 Task: Write a "Hello, World!" Program: Create a new file, write a simple "Hello, World!" program in your favorite programming language, and run it within VS Code
Action: Mouse moved to (28, 9)
Screenshot: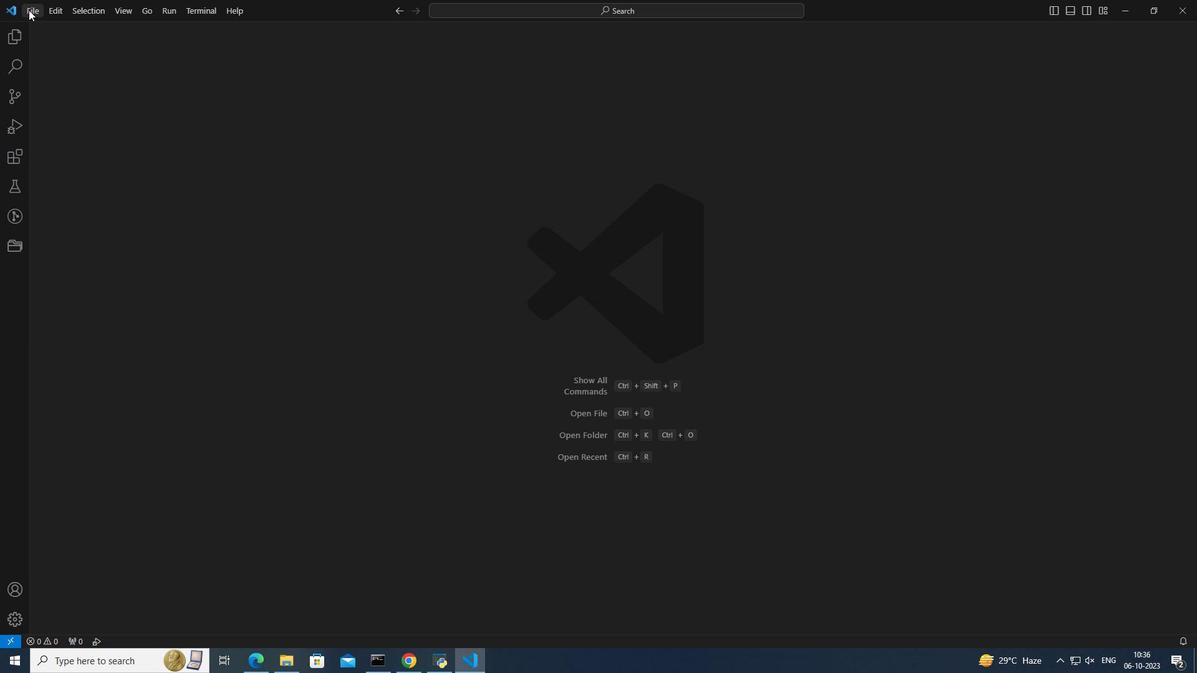 
Action: Mouse pressed left at (28, 9)
Screenshot: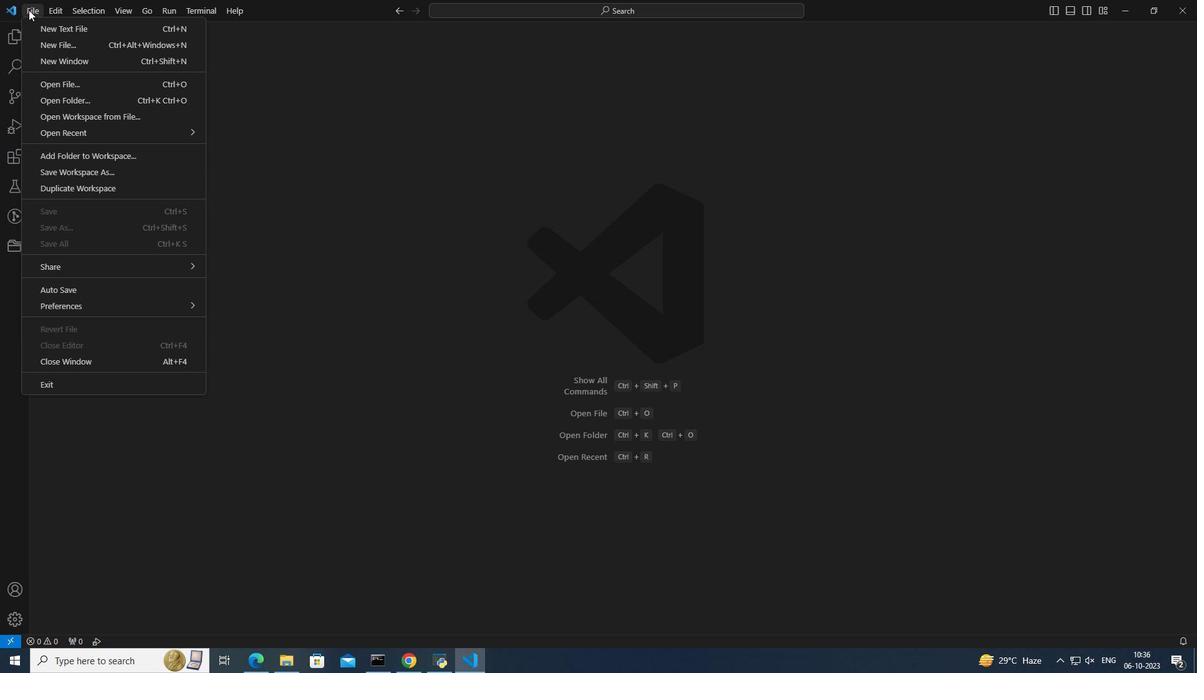 
Action: Mouse moved to (110, 96)
Screenshot: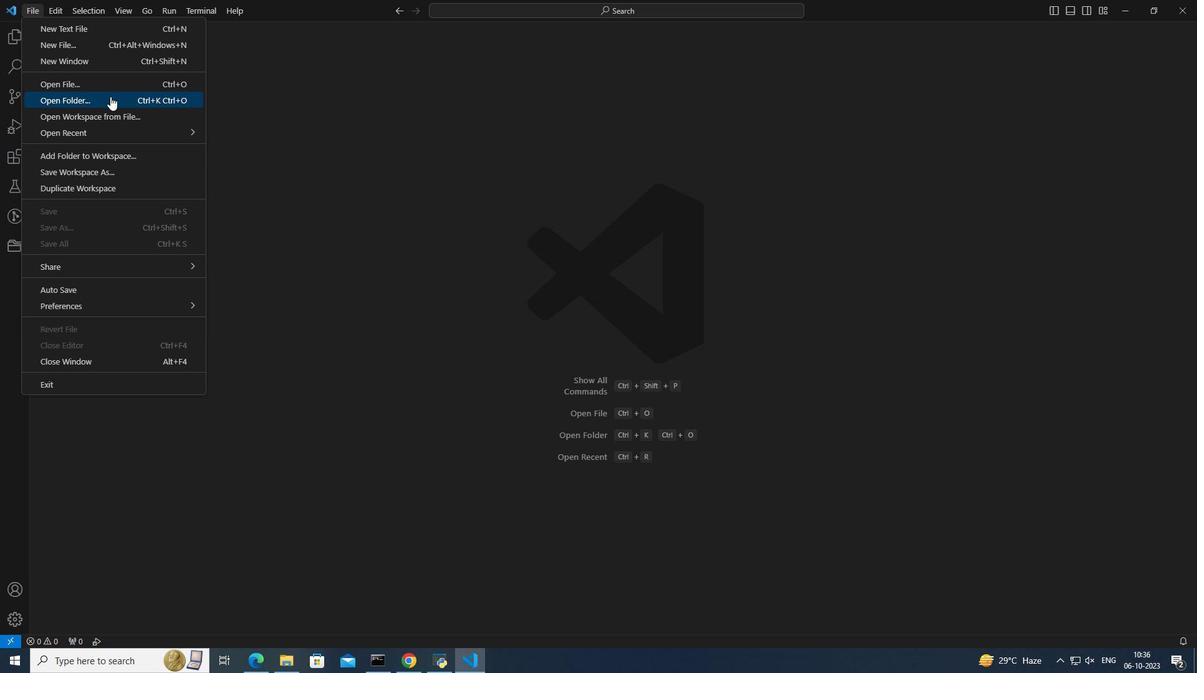 
Action: Mouse pressed left at (110, 96)
Screenshot: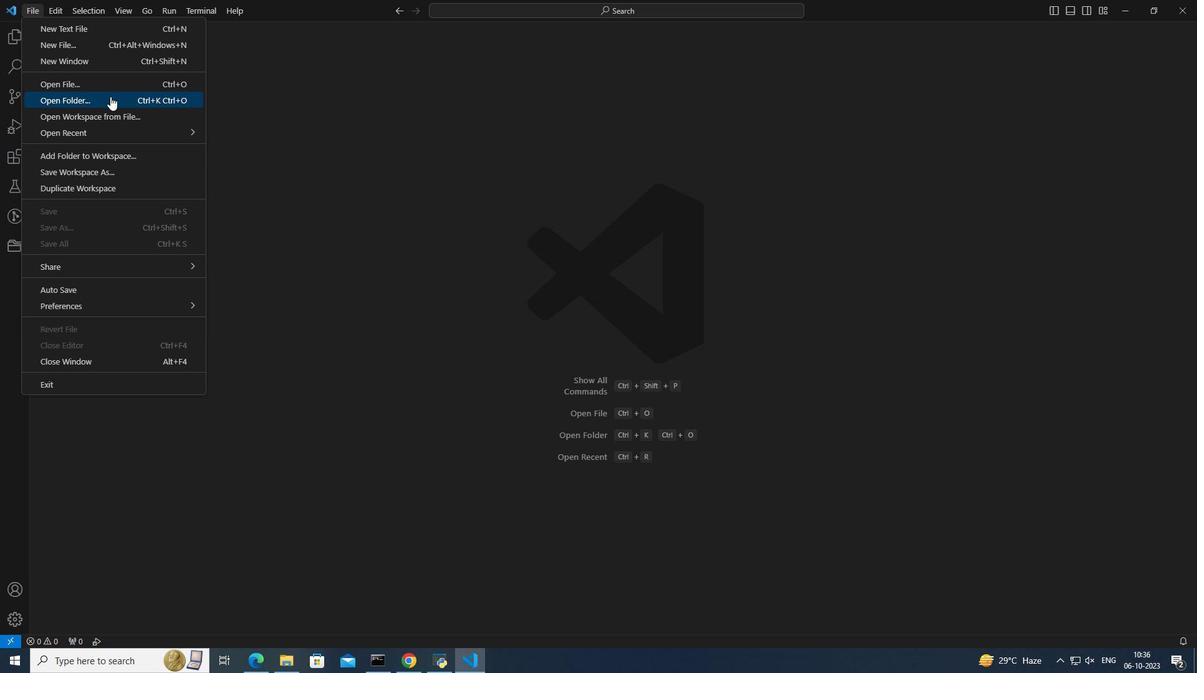 
Action: Mouse moved to (53, 98)
Screenshot: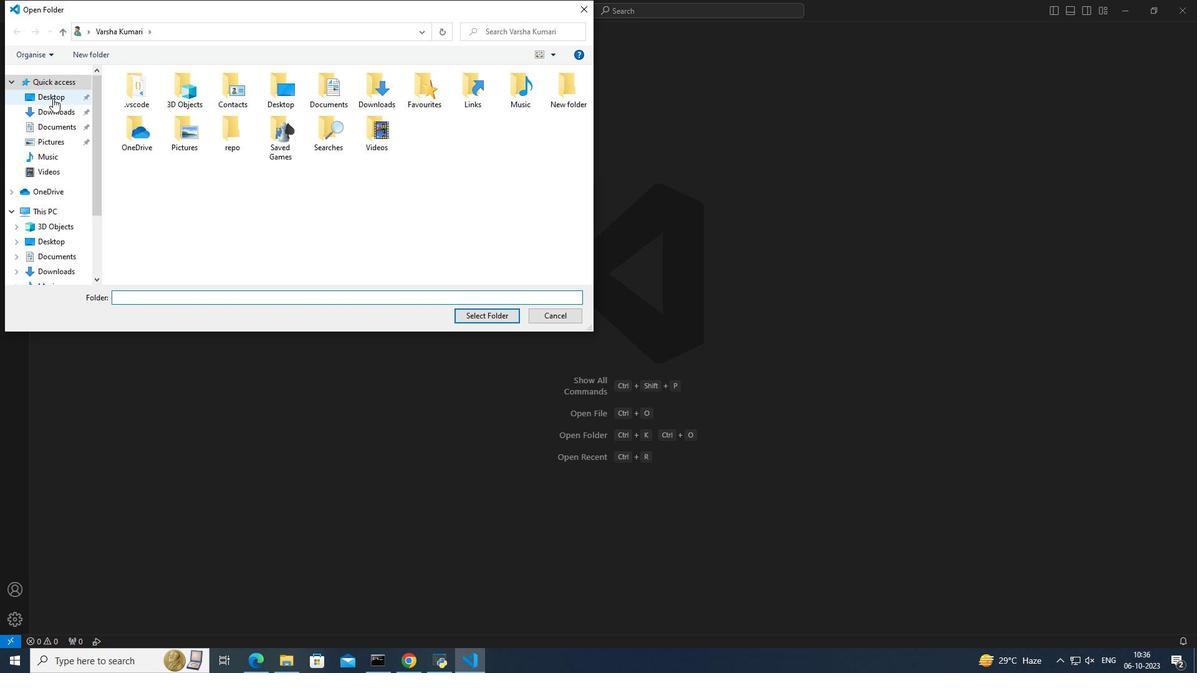 
Action: Mouse pressed left at (53, 98)
Screenshot: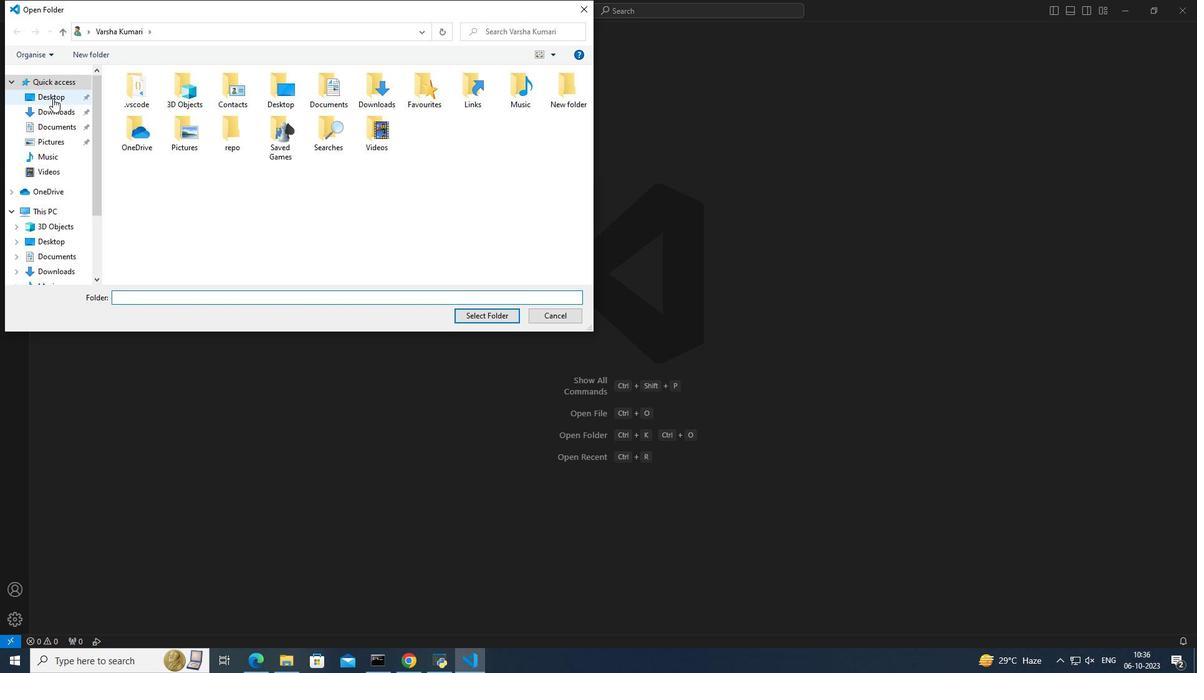 
Action: Mouse moved to (194, 114)
Screenshot: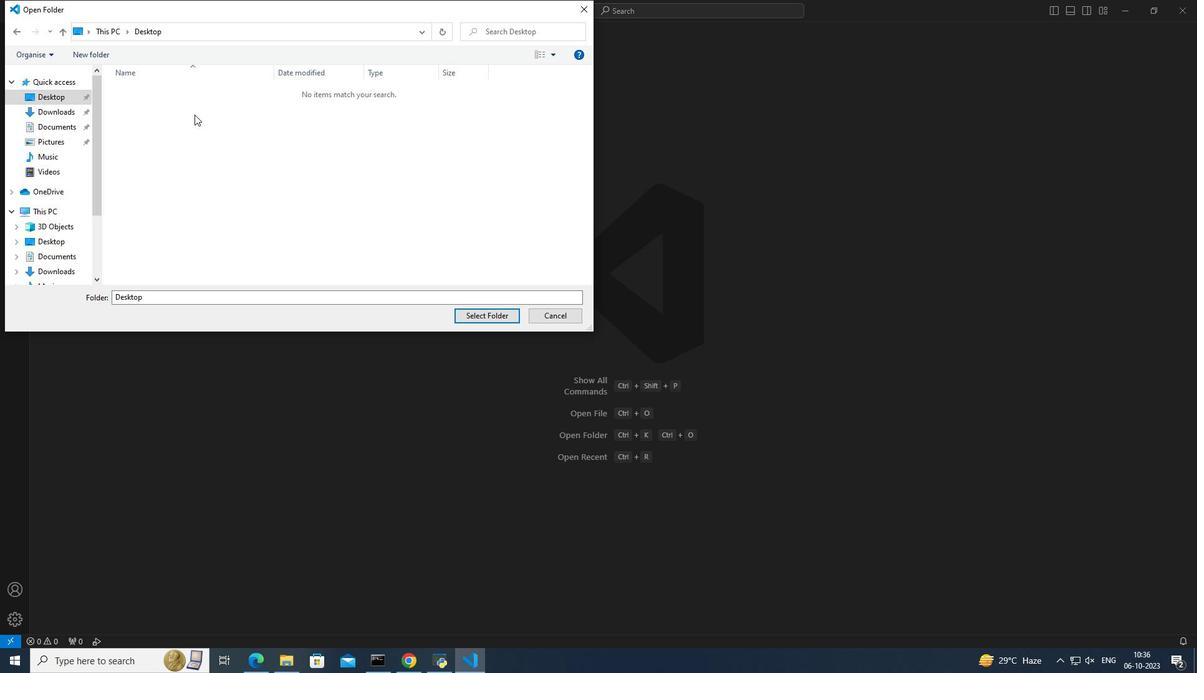 
Action: Mouse pressed right at (194, 114)
Screenshot: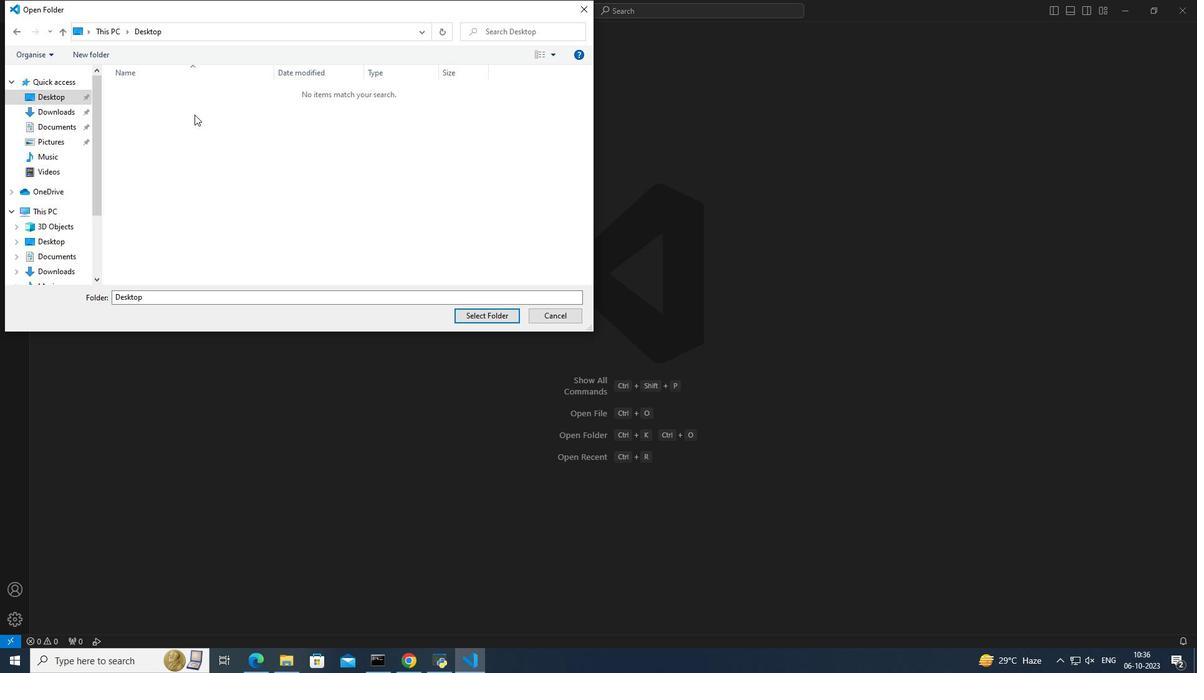 
Action: Mouse moved to (357, 275)
Screenshot: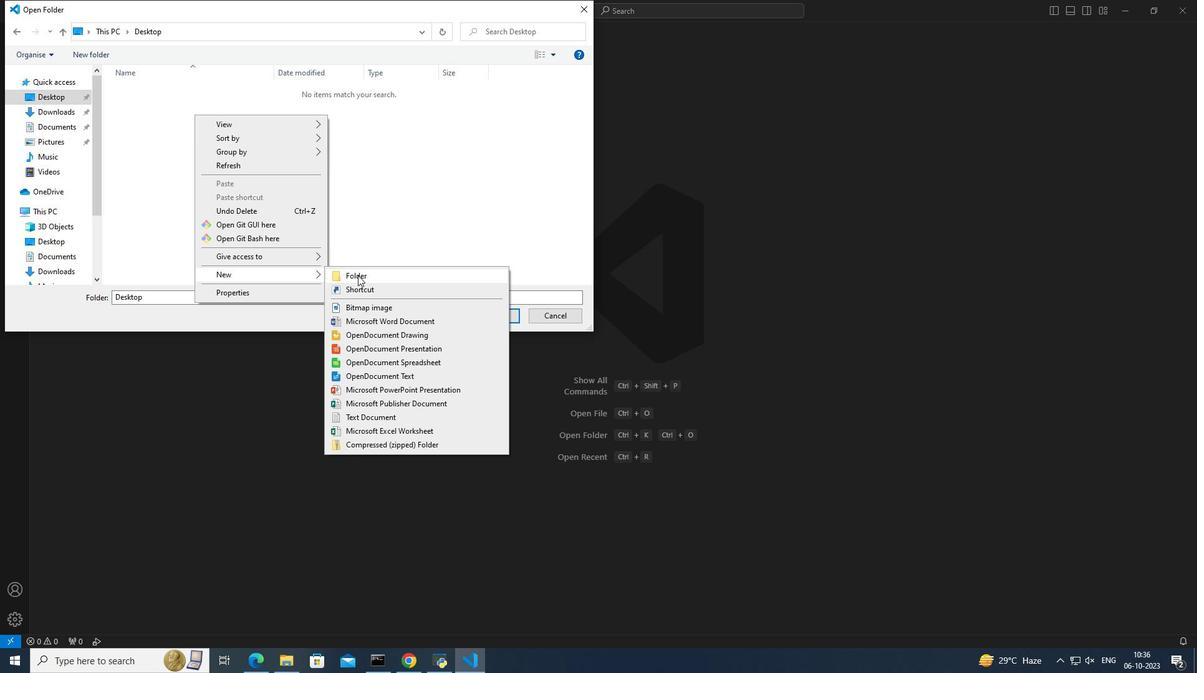 
Action: Mouse pressed left at (357, 275)
Screenshot: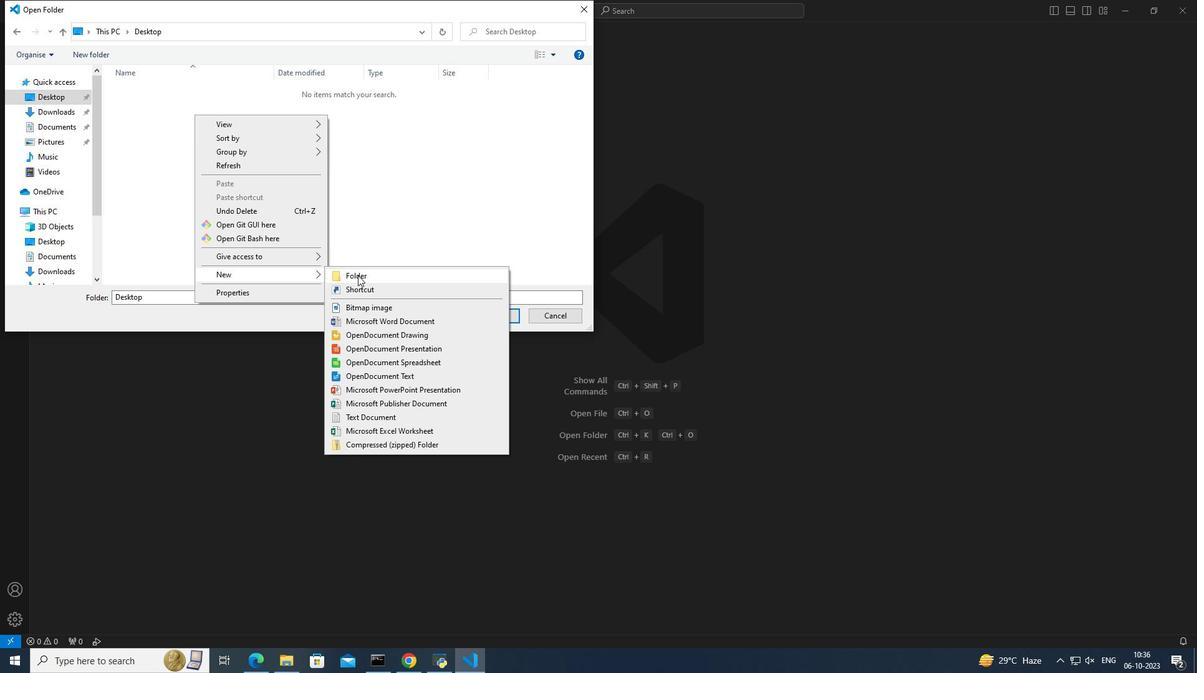 
Action: Mouse moved to (491, 314)
Screenshot: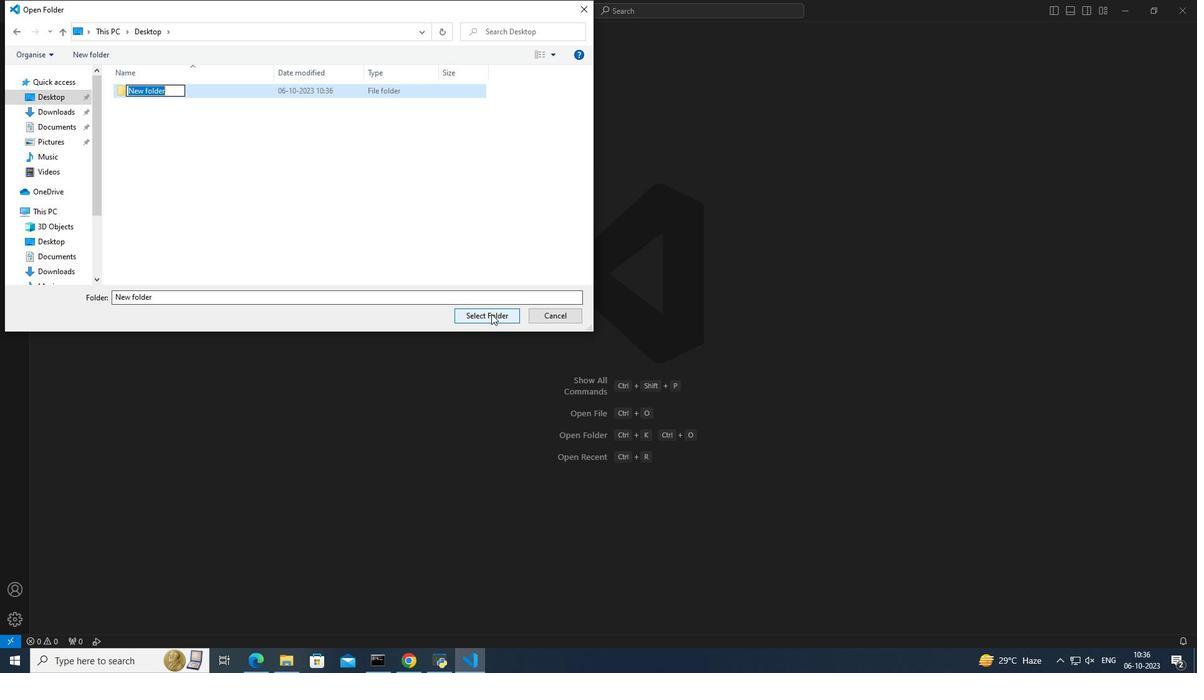 
Action: Mouse pressed left at (491, 314)
Screenshot: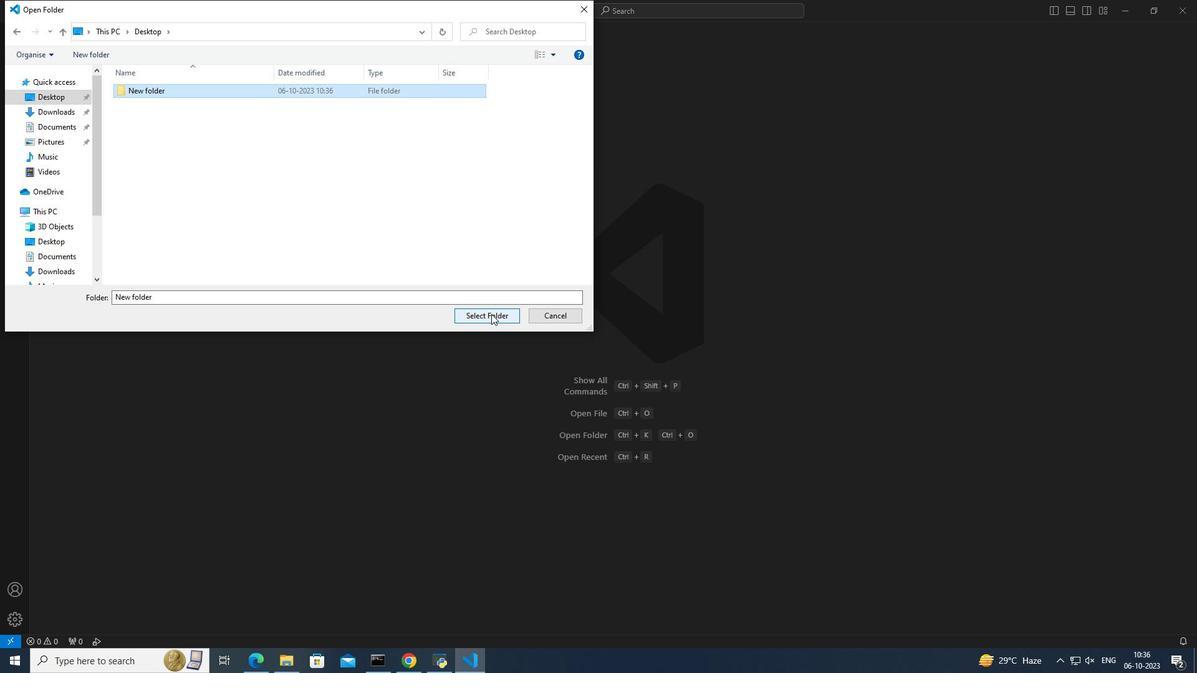 
Action: Mouse pressed left at (491, 314)
Screenshot: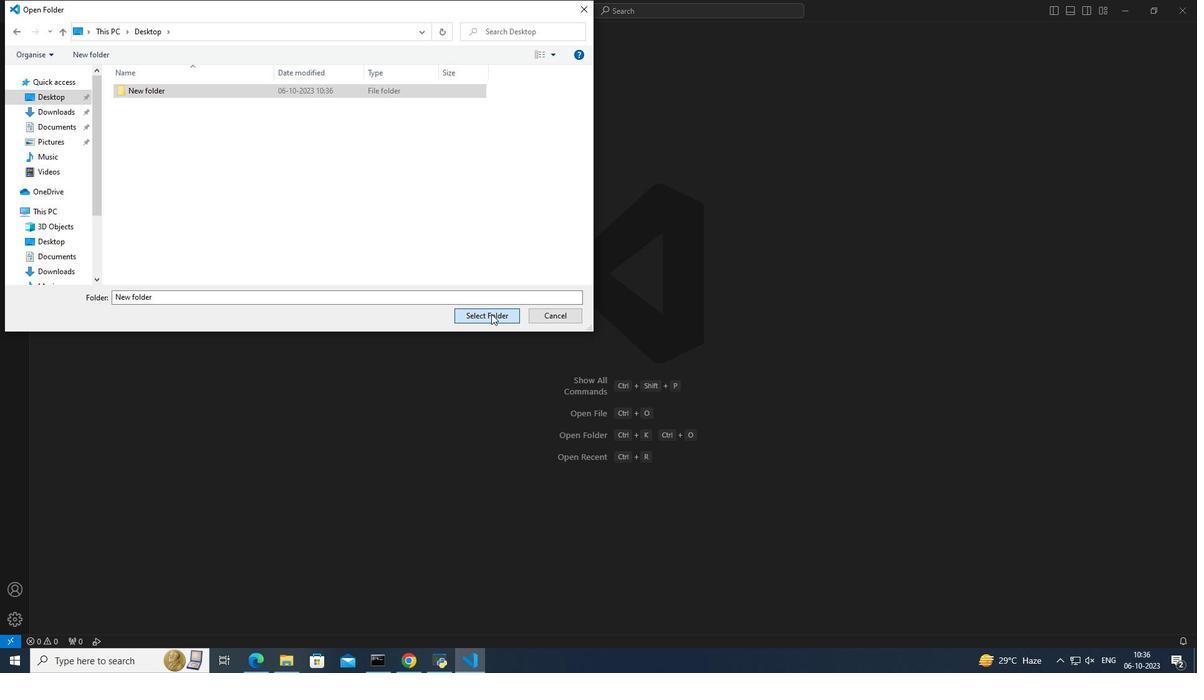 
Action: Mouse moved to (135, 65)
Screenshot: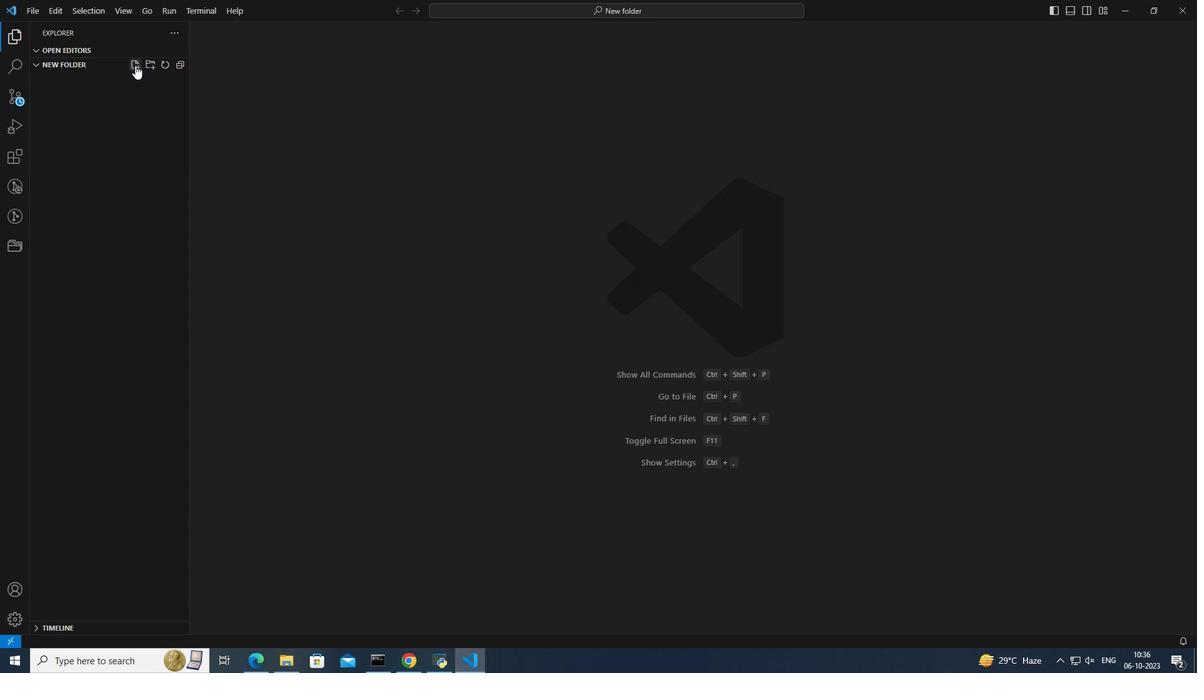 
Action: Mouse pressed left at (135, 65)
Screenshot: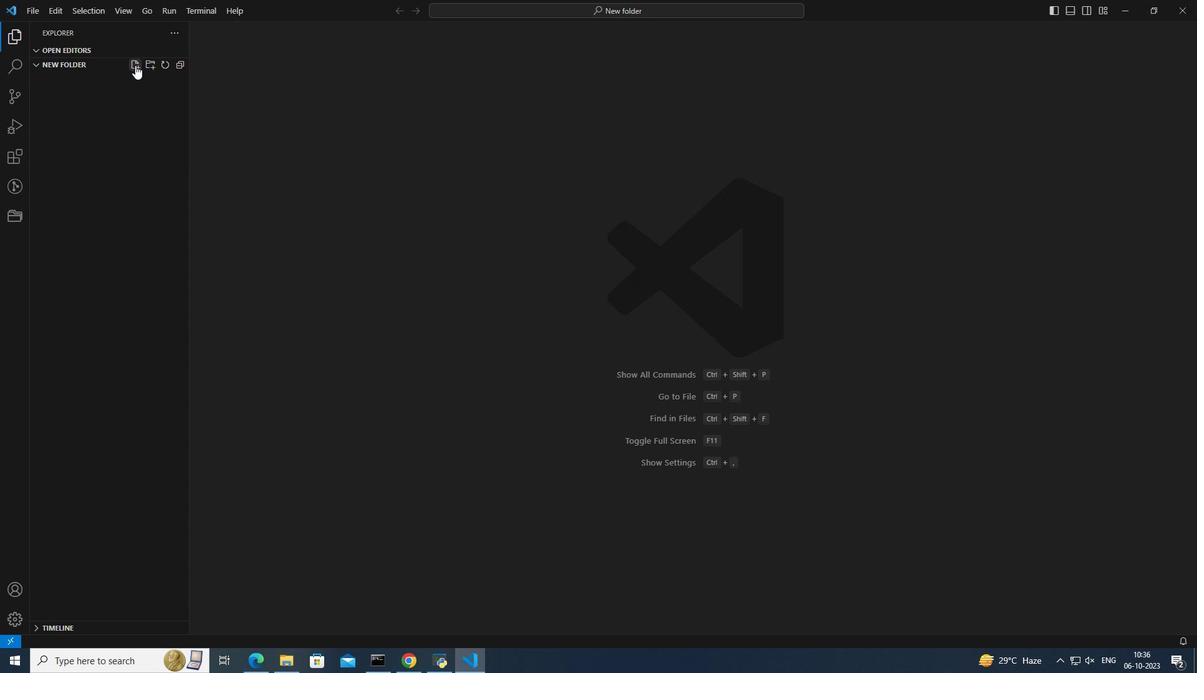 
Action: Mouse moved to (121, 92)
Screenshot: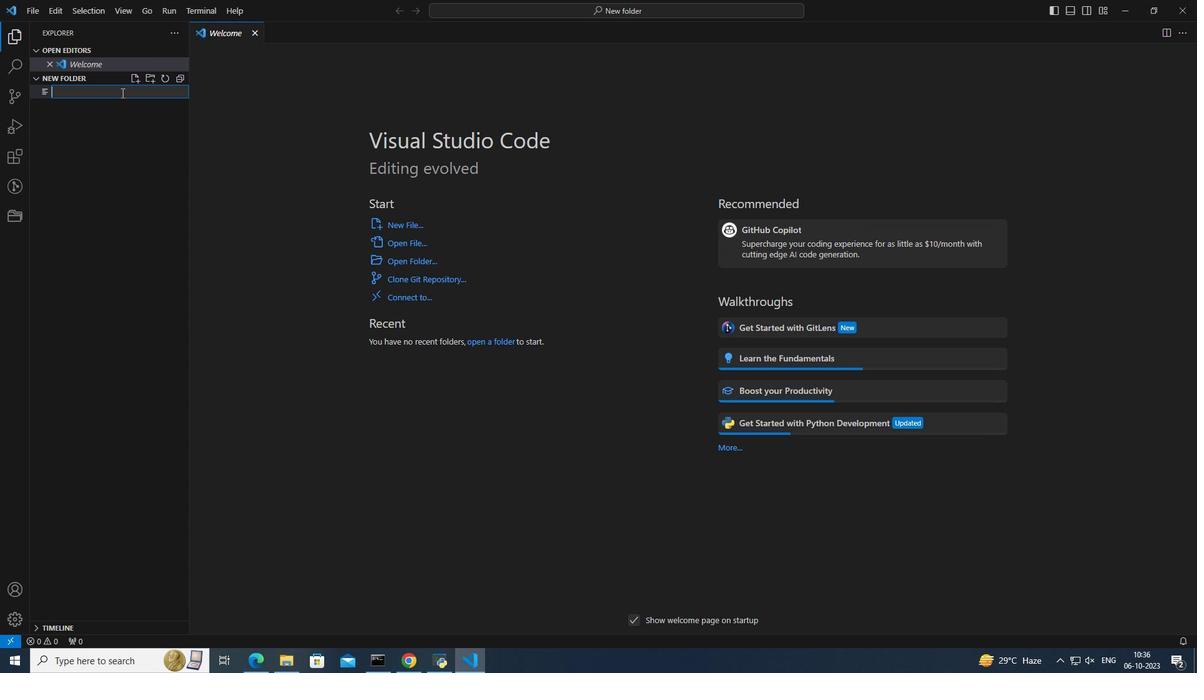 
Action: Key pressed <Key.shift>Hello<Key.space><Key.shift>Worldprogram<Key.left><Key.left><Key.left><Key.left><Key.left><Key.left><Key.left><Key.space><Key.right><Key.right><Key.right><Key.right><Key.right><Key.right><Key.right><Key.right><Key.right><Key.right>.py<Key.enter>
Screenshot: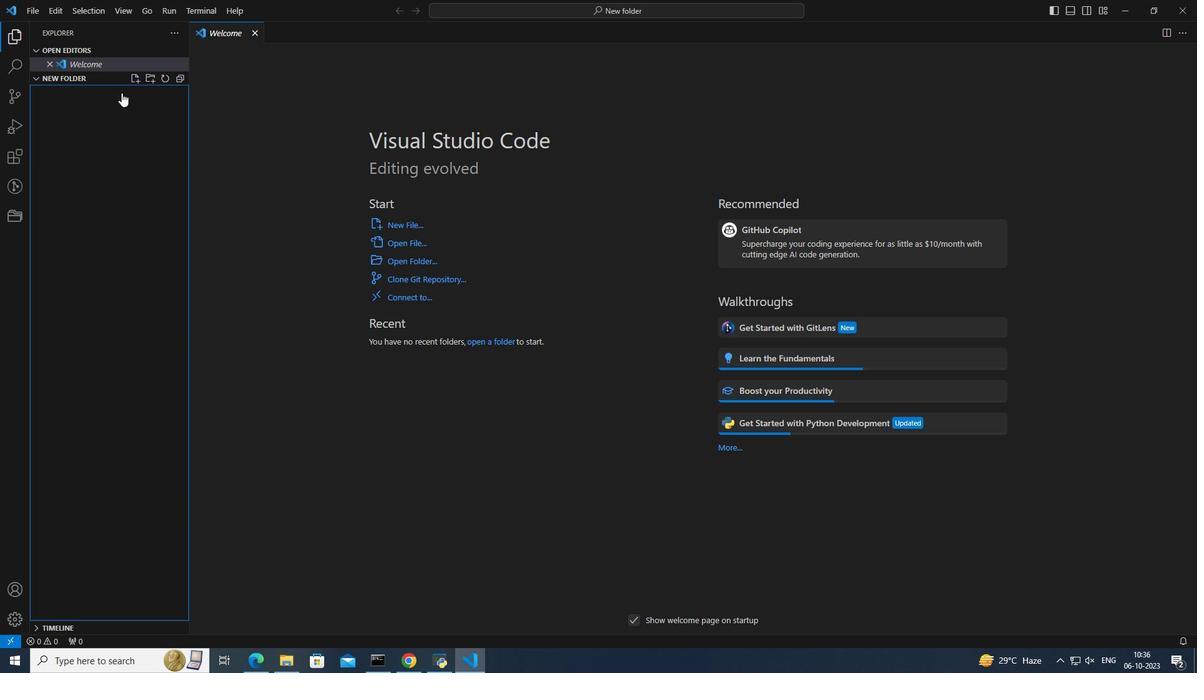 
Action: Mouse moved to (272, 71)
Screenshot: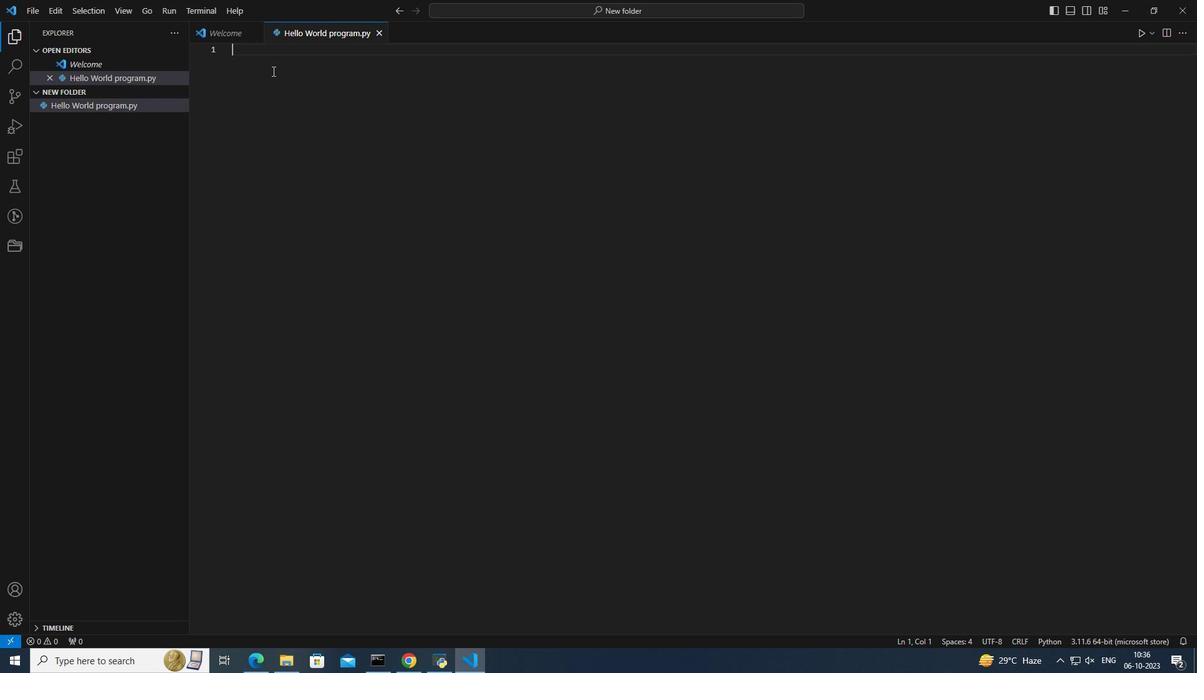 
Action: Key pressed <Key.shift><Key.shift>print<Key.shift_r>(<Key.shift_r>"<Key.shift>Hello<Key.space><Key.shift>World<Key.shift>!
Screenshot: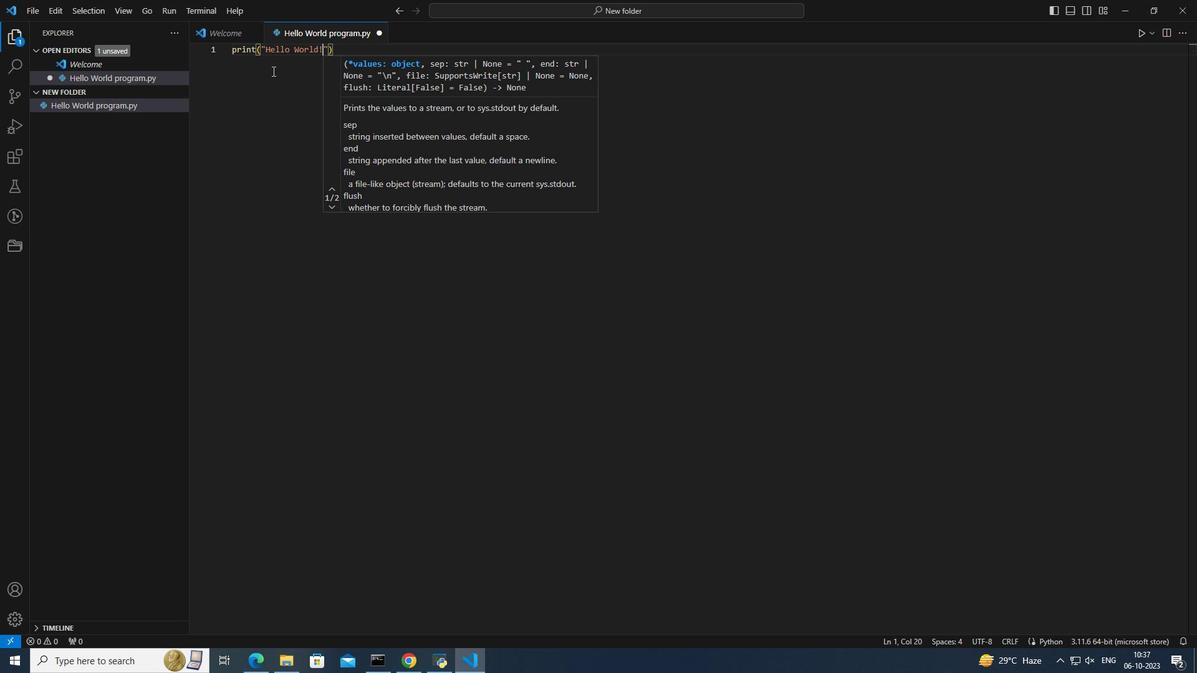 
Action: Mouse moved to (810, 378)
Screenshot: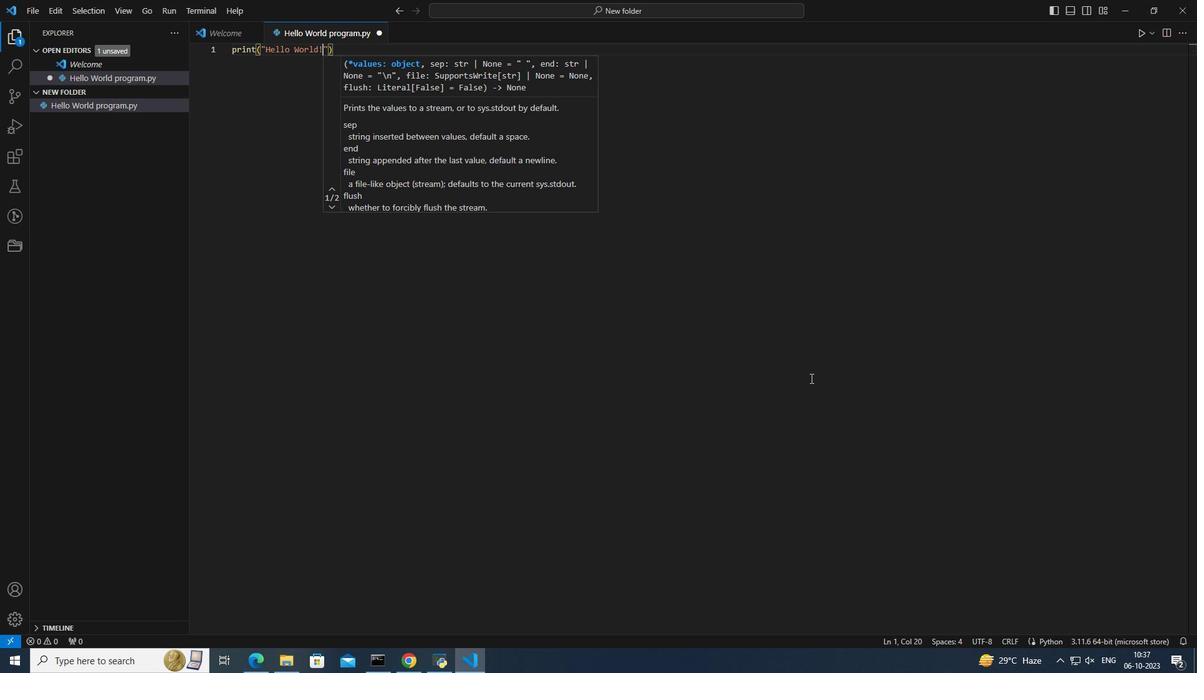 
Action: Mouse pressed left at (810, 378)
Screenshot: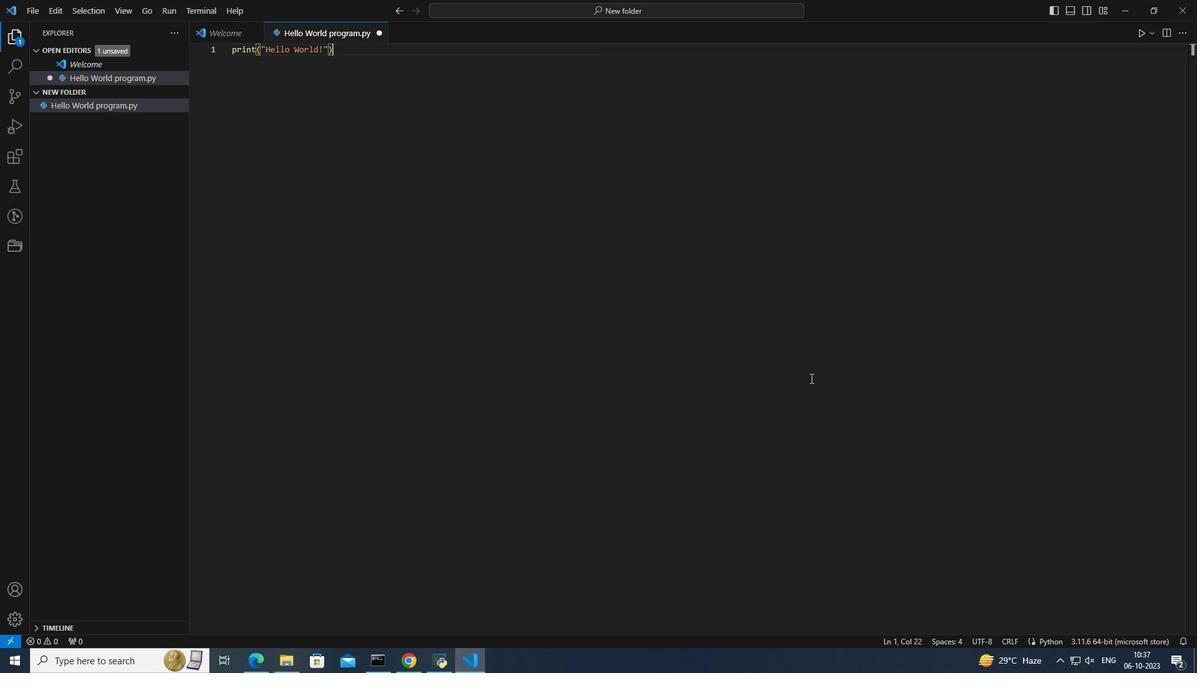 
Action: Mouse moved to (482, 127)
Screenshot: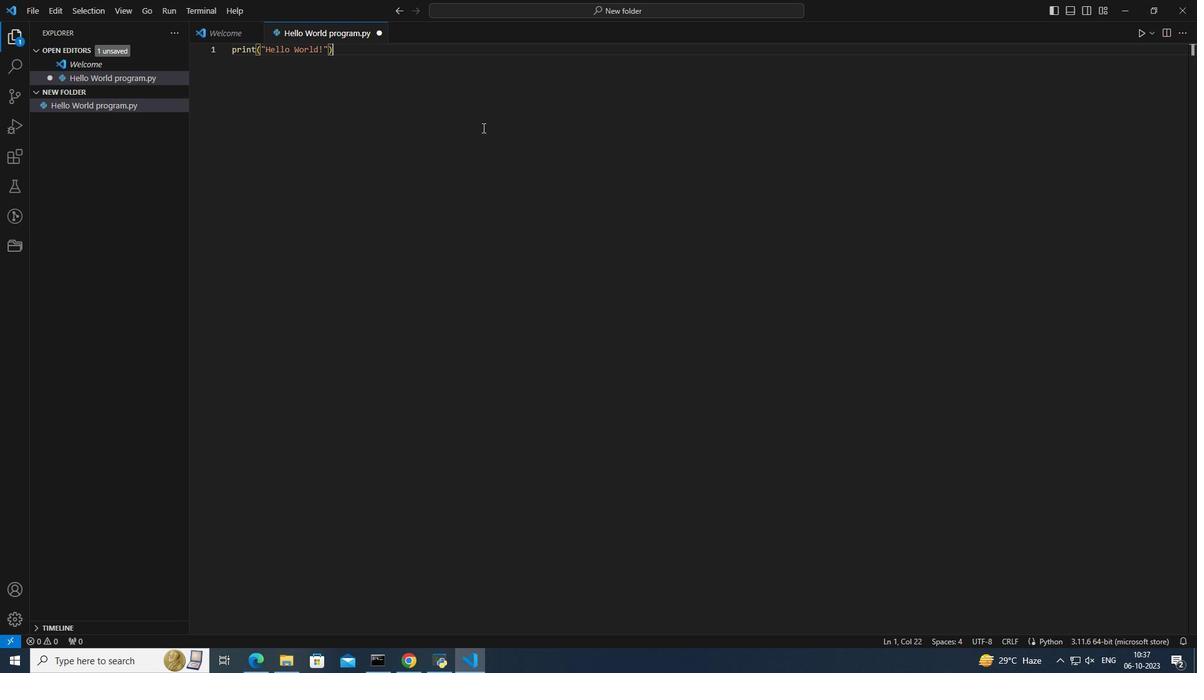 
Action: Key pressed ctrl+S
Screenshot: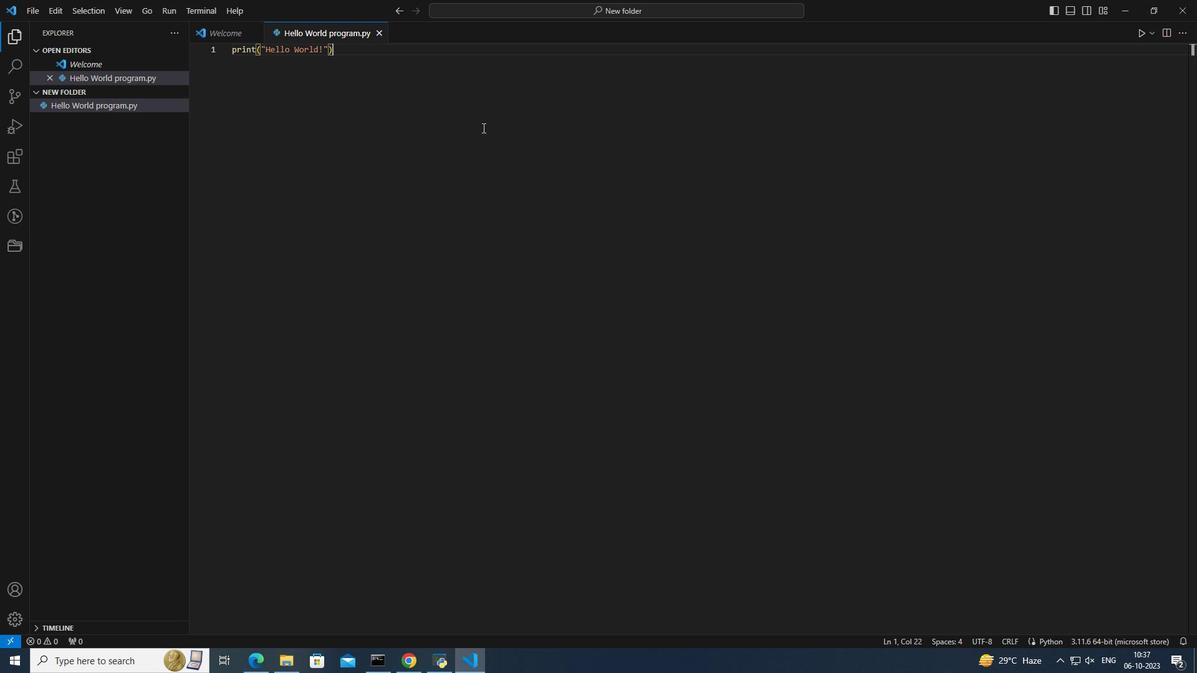 
Action: Mouse moved to (415, 125)
Screenshot: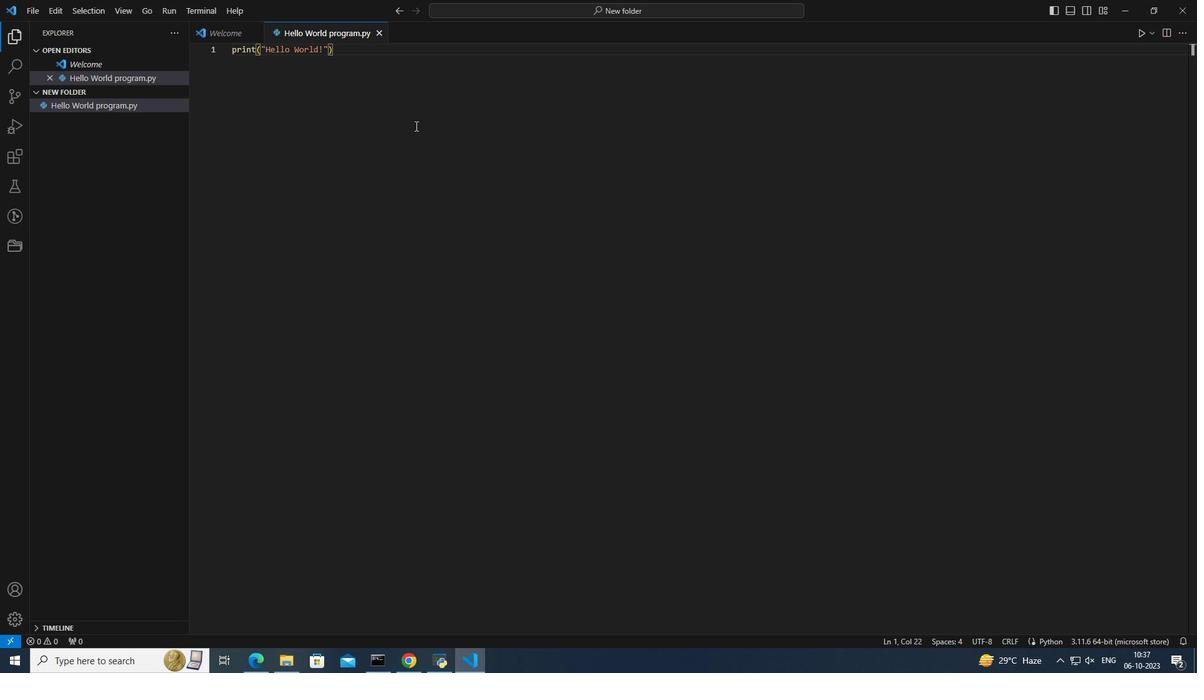 
Action: Mouse pressed right at (415, 125)
Screenshot: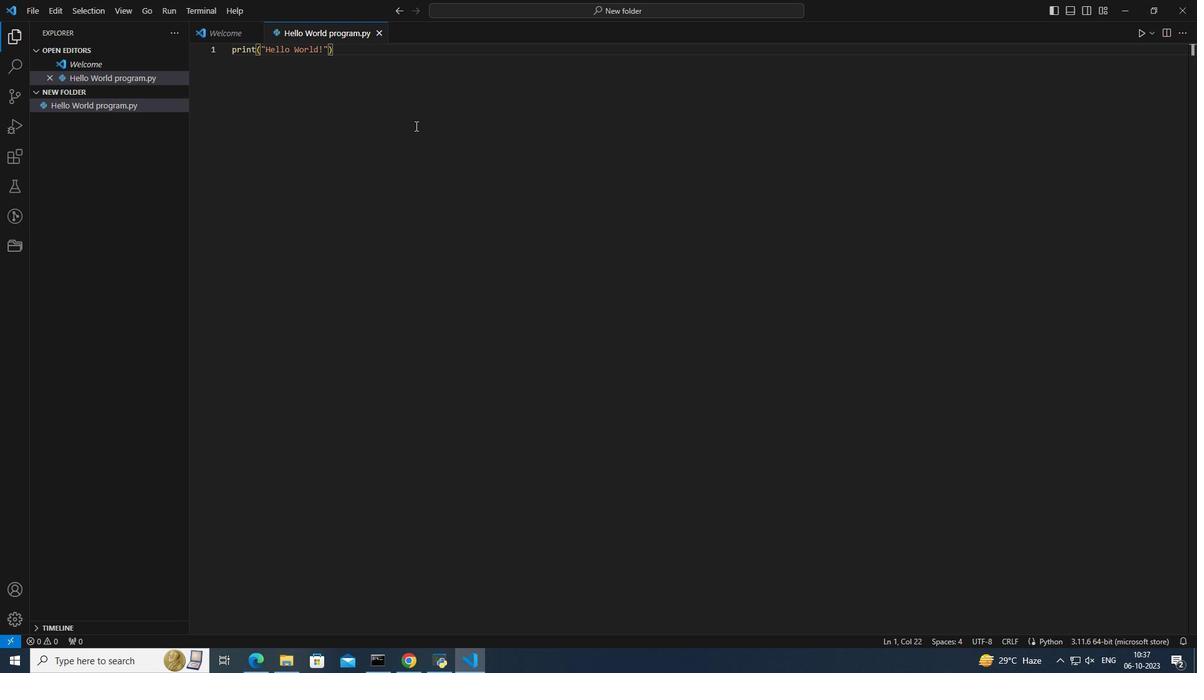 
Action: Mouse moved to (658, 467)
Screenshot: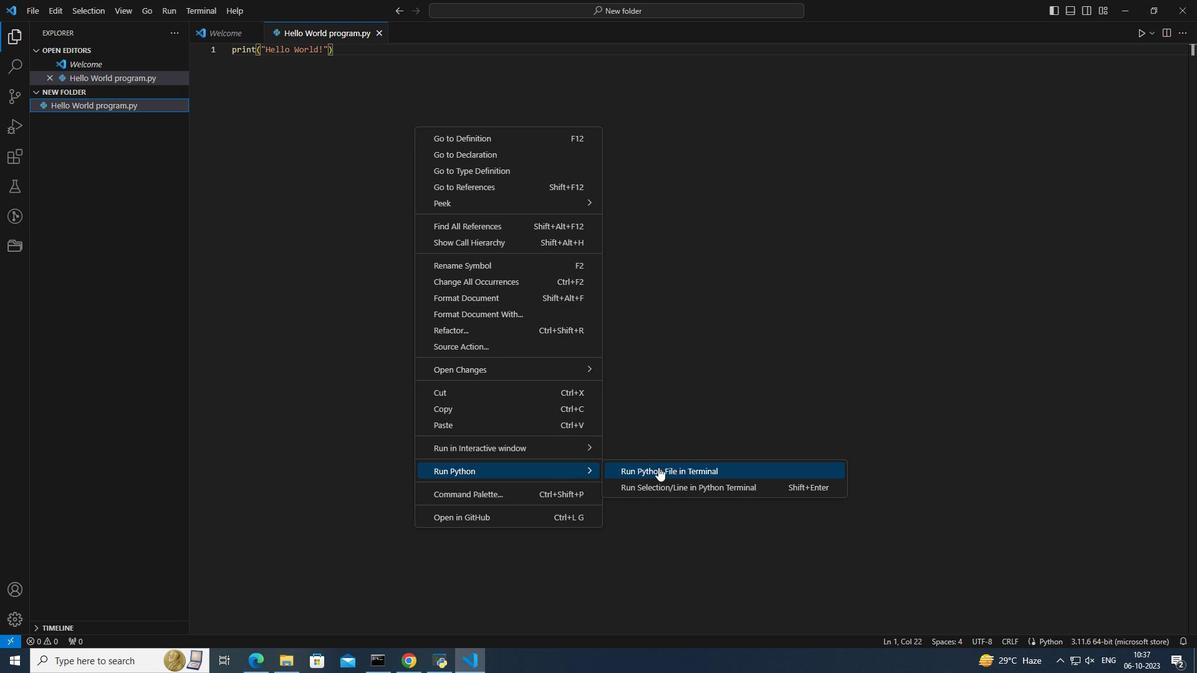 
Action: Mouse pressed left at (658, 467)
Screenshot: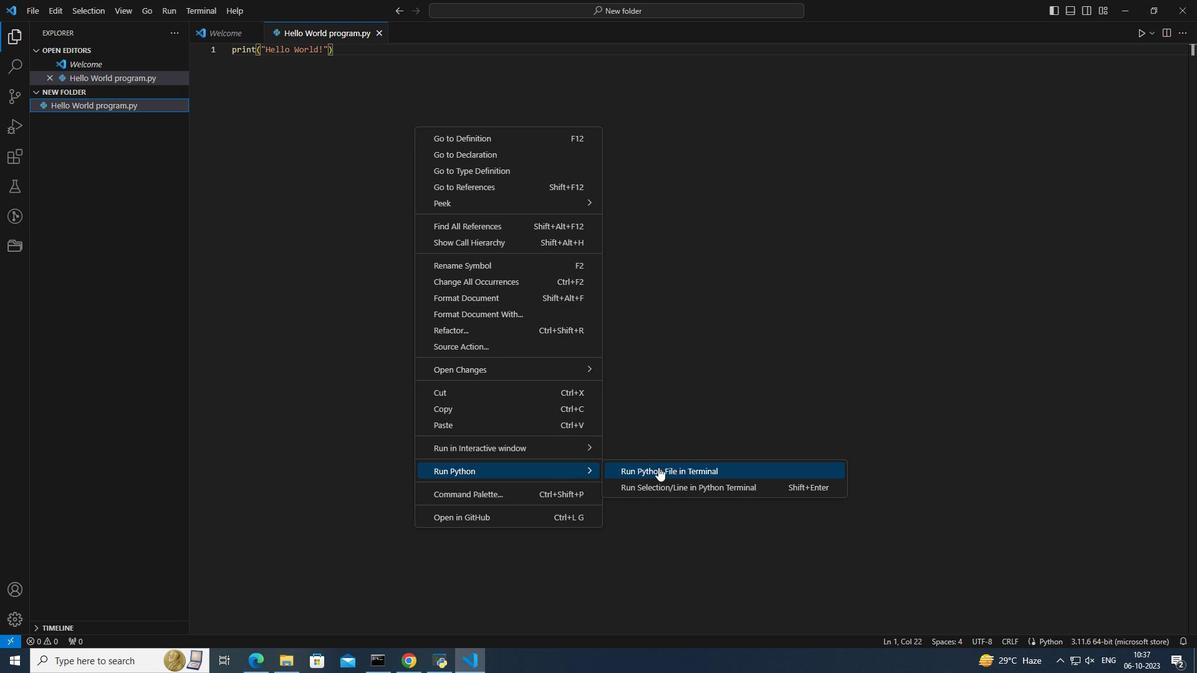 
Action: Mouse moved to (658, 467)
Screenshot: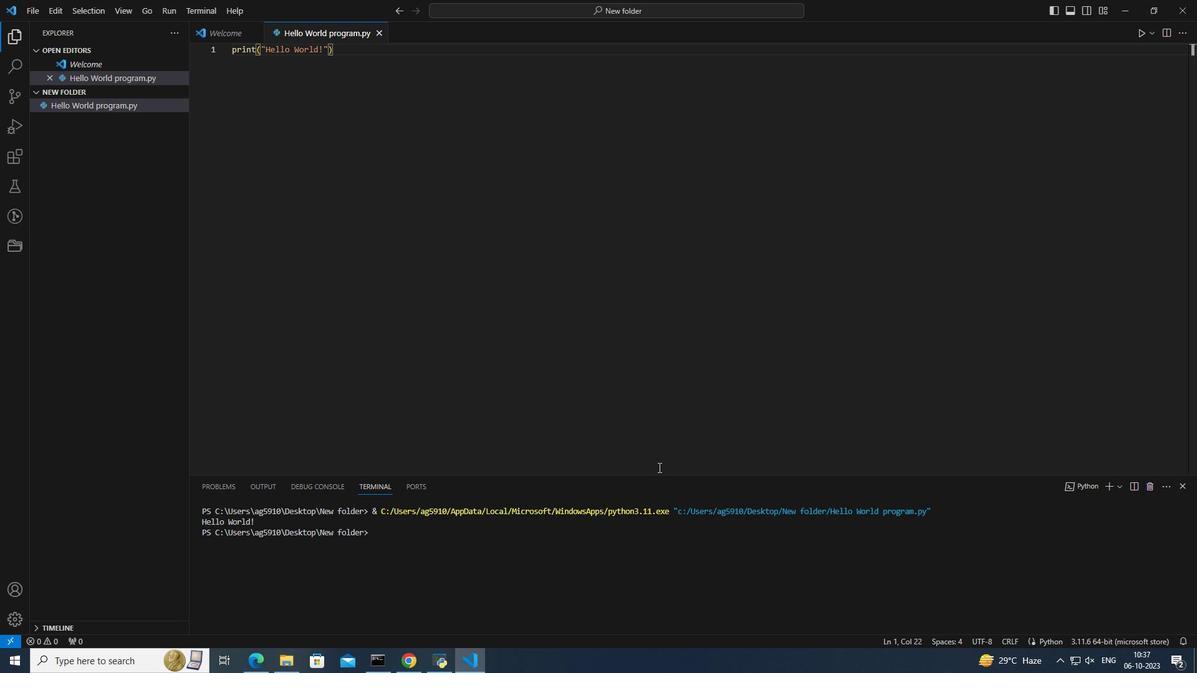 
